 Task: Add ".mkv" to the list of ignored extensions for the playlist.
Action: Mouse moved to (110, 12)
Screenshot: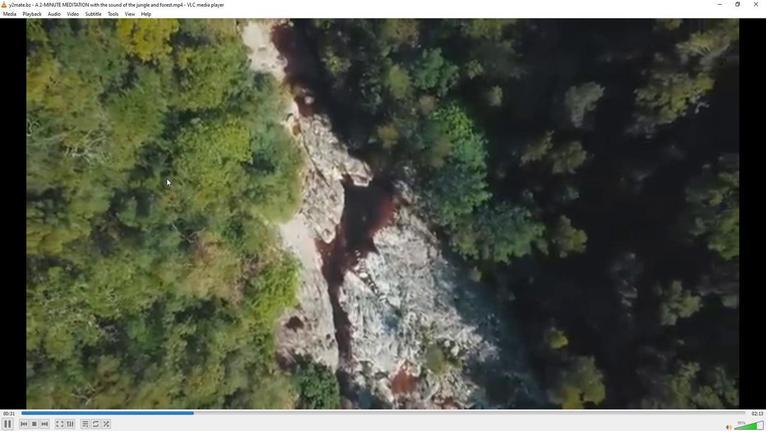 
Action: Mouse pressed left at (110, 12)
Screenshot: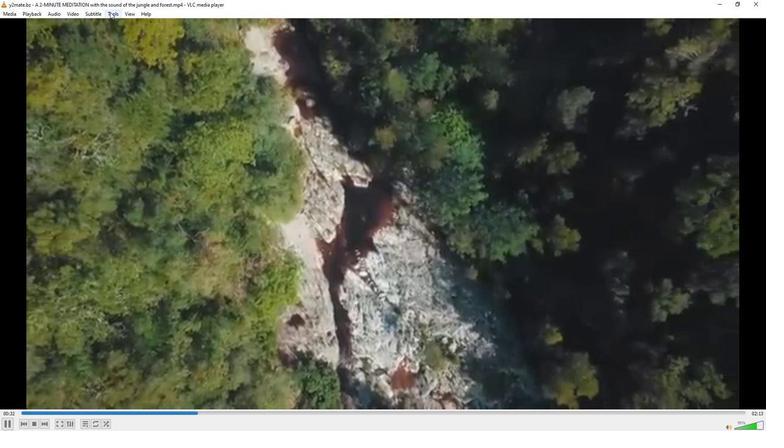 
Action: Mouse moved to (124, 108)
Screenshot: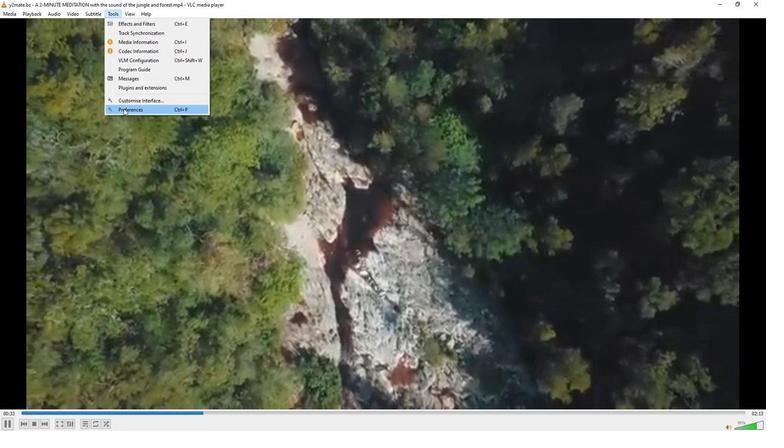 
Action: Mouse pressed left at (124, 108)
Screenshot: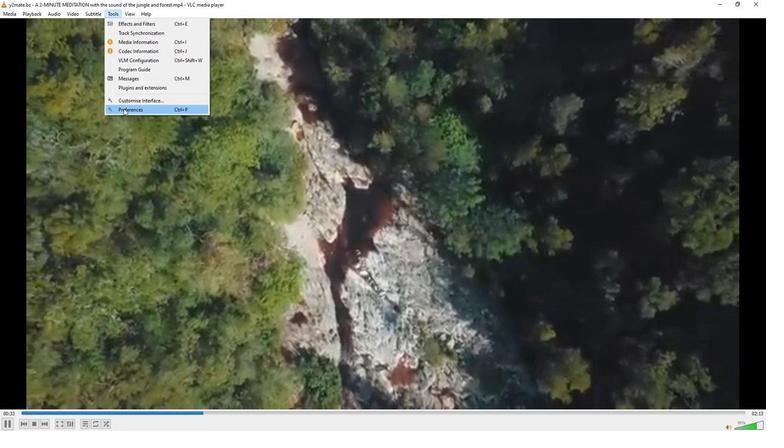 
Action: Mouse moved to (251, 350)
Screenshot: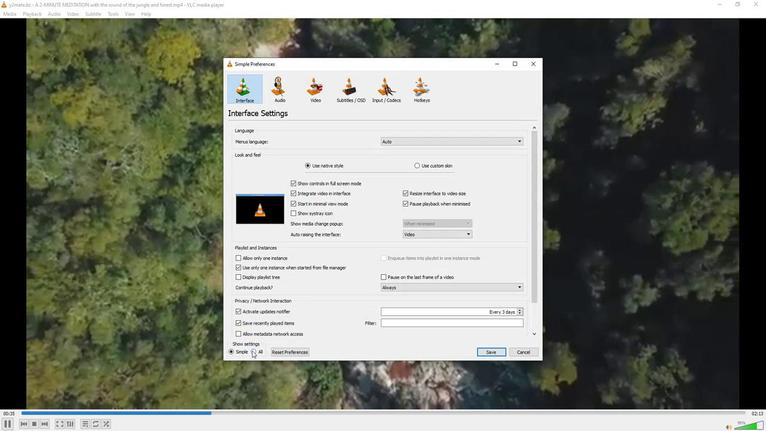 
Action: Mouse pressed left at (251, 350)
Screenshot: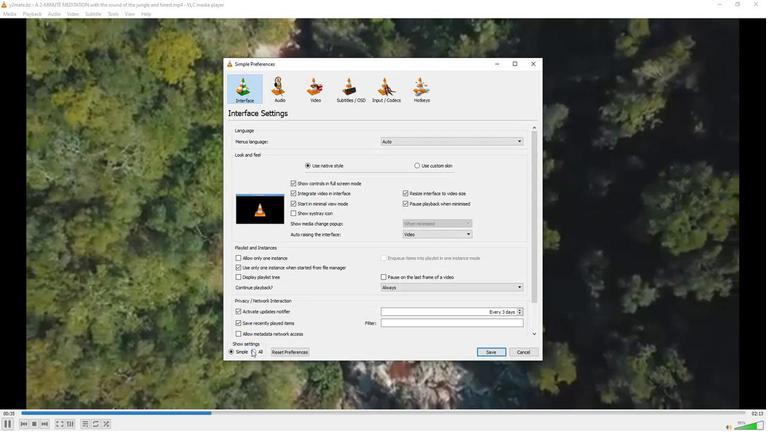 
Action: Mouse moved to (258, 326)
Screenshot: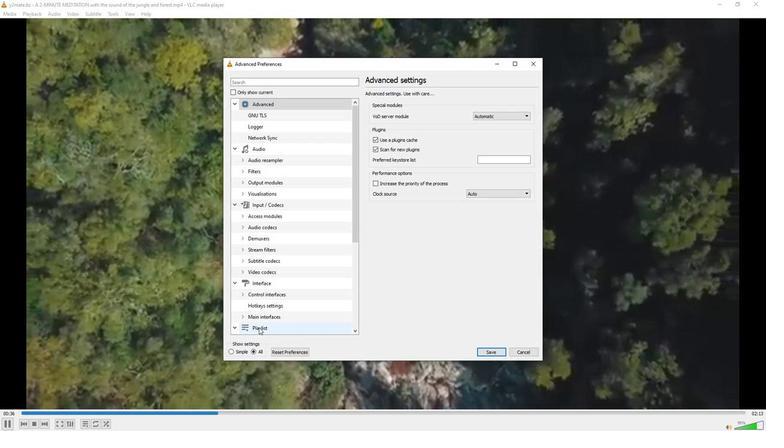 
Action: Mouse pressed left at (258, 326)
Screenshot: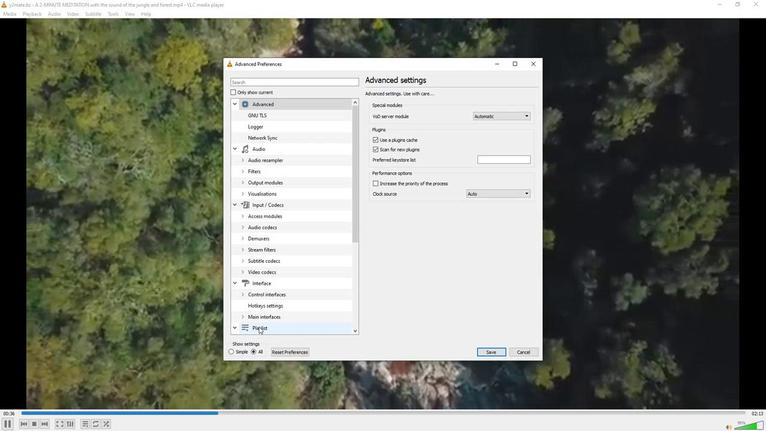 
Action: Mouse moved to (487, 291)
Screenshot: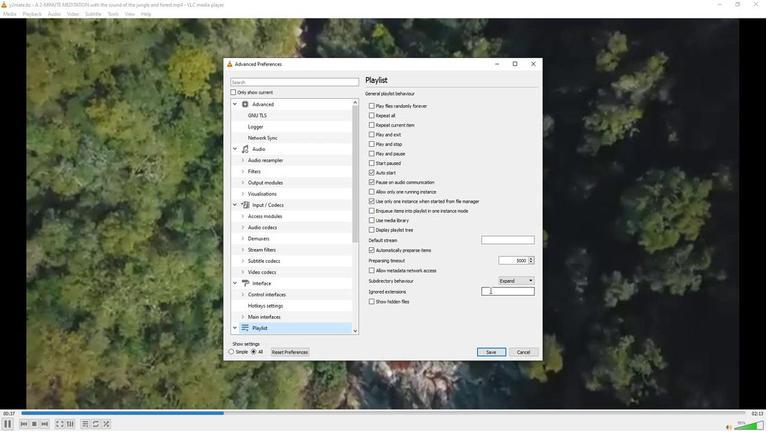 
Action: Mouse pressed left at (487, 291)
Screenshot: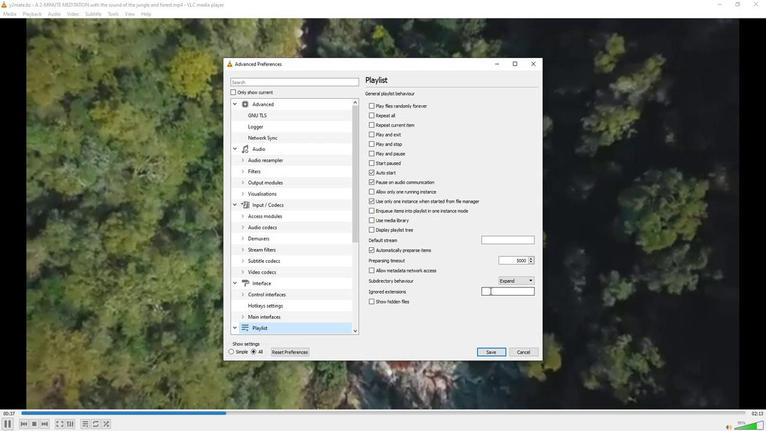 
Action: Mouse moved to (441, 309)
Screenshot: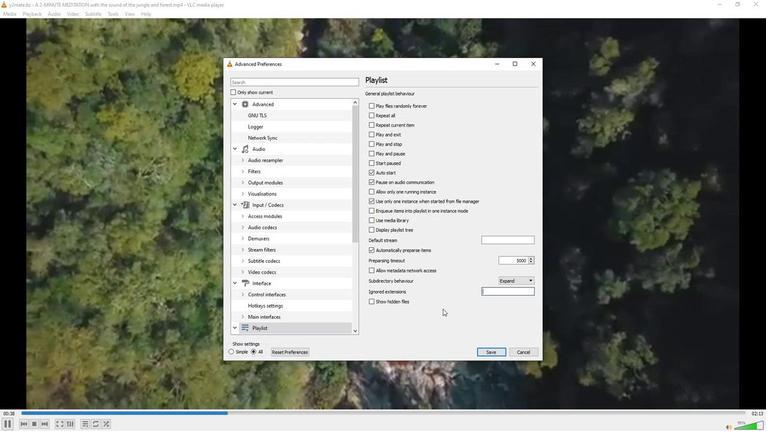 
Action: Key pressed .mkv
Screenshot: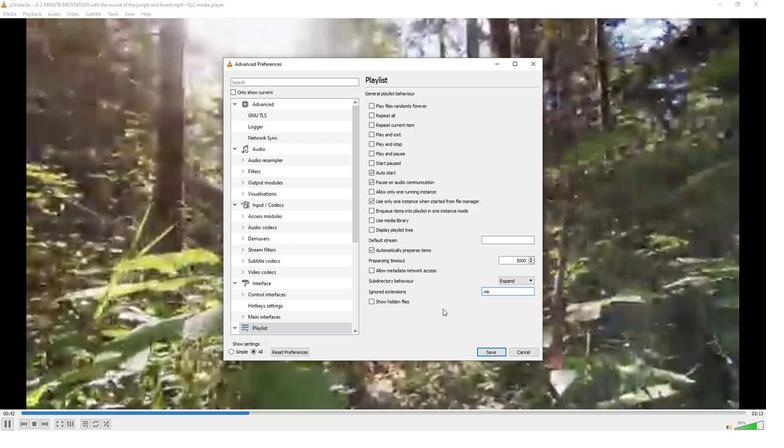 
Action: Mouse moved to (471, 328)
Screenshot: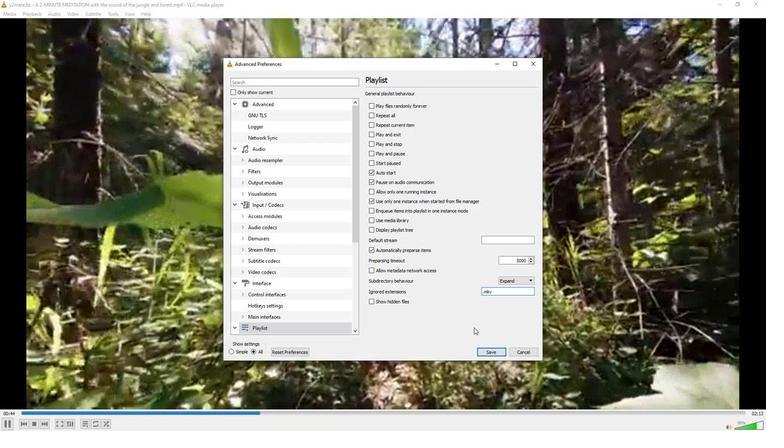 
